 Task: Create a due date automation trigger when advanced on, on the wednesday before a card is due add basic without any labels at 11:00 AM.
Action: Mouse moved to (1017, 75)
Screenshot: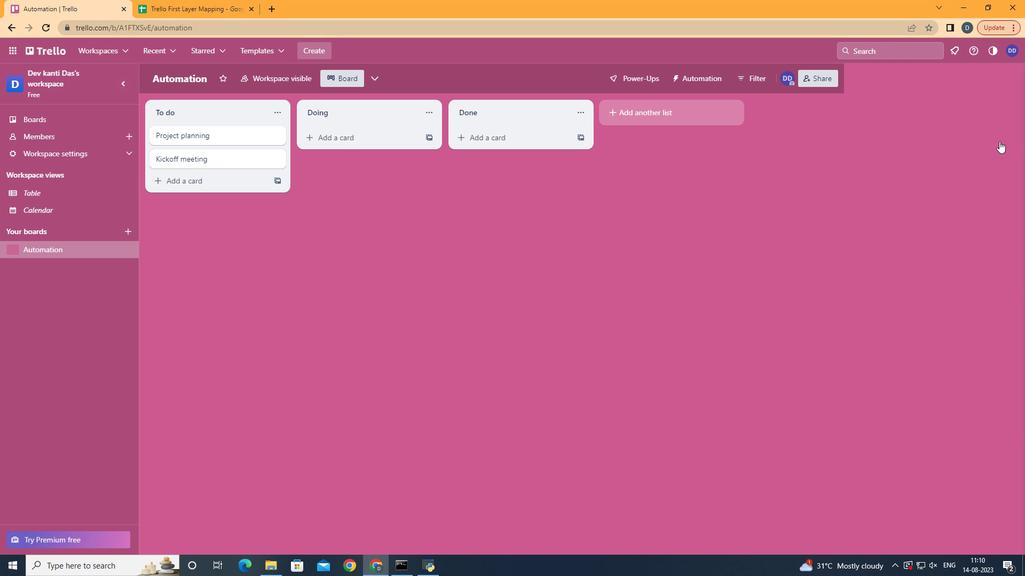 
Action: Mouse pressed left at (1017, 75)
Screenshot: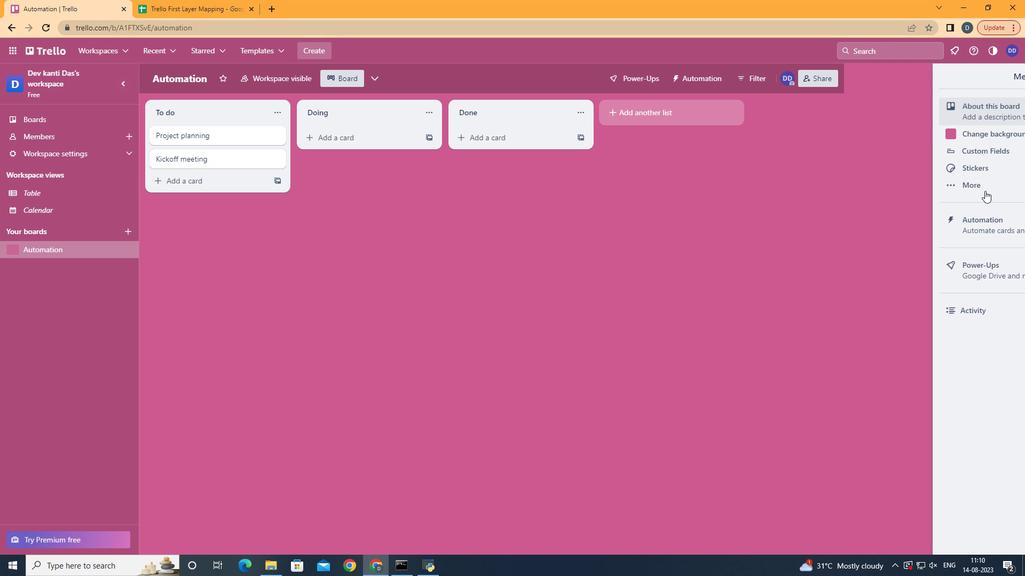 
Action: Mouse moved to (970, 220)
Screenshot: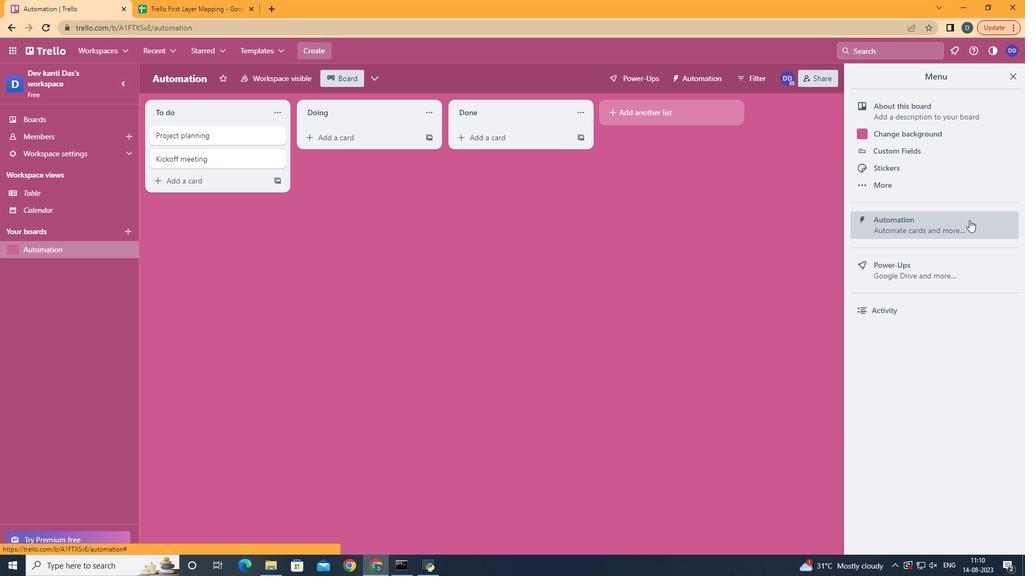 
Action: Mouse pressed left at (970, 220)
Screenshot: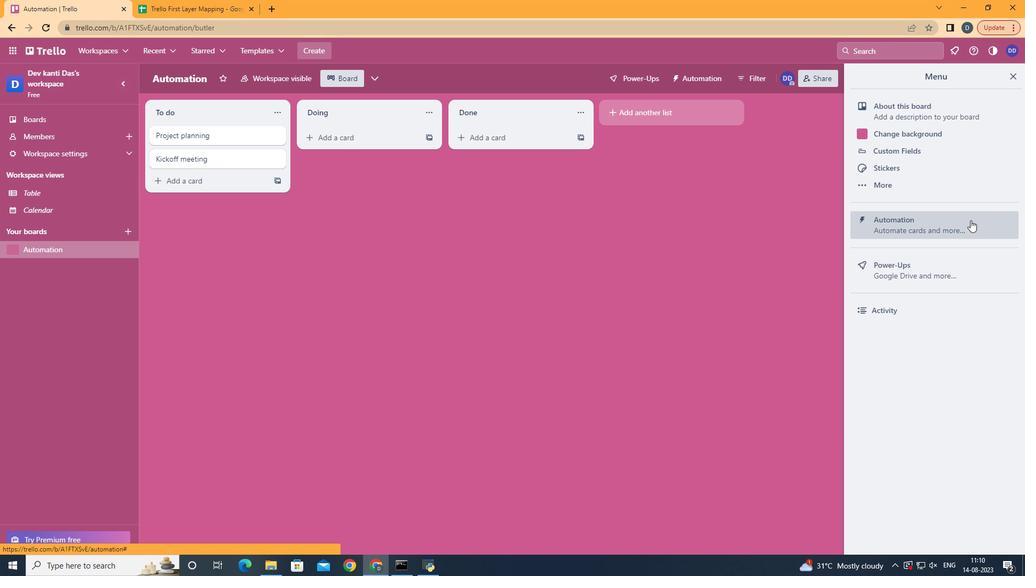 
Action: Mouse moved to (202, 220)
Screenshot: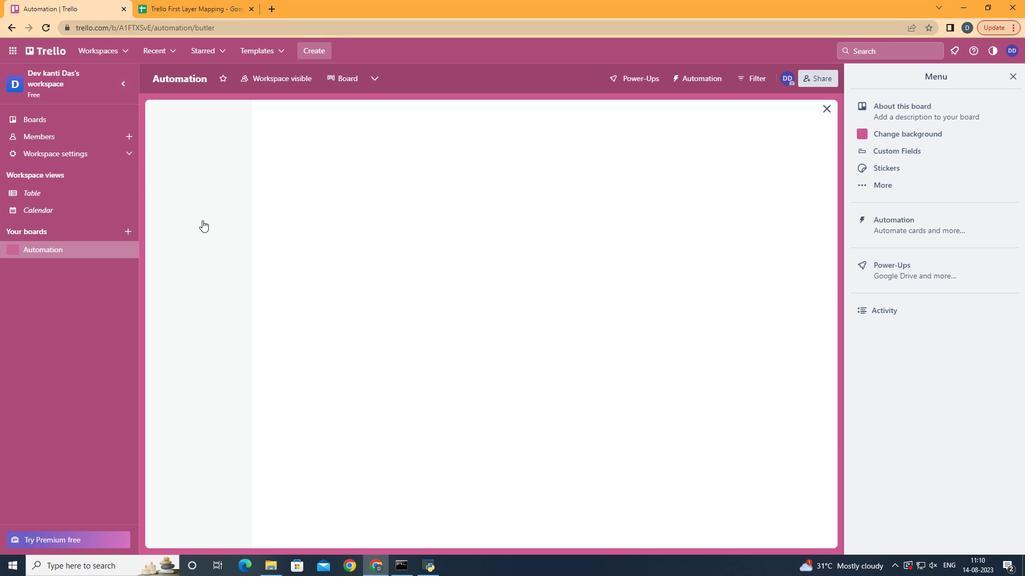 
Action: Mouse pressed left at (202, 220)
Screenshot: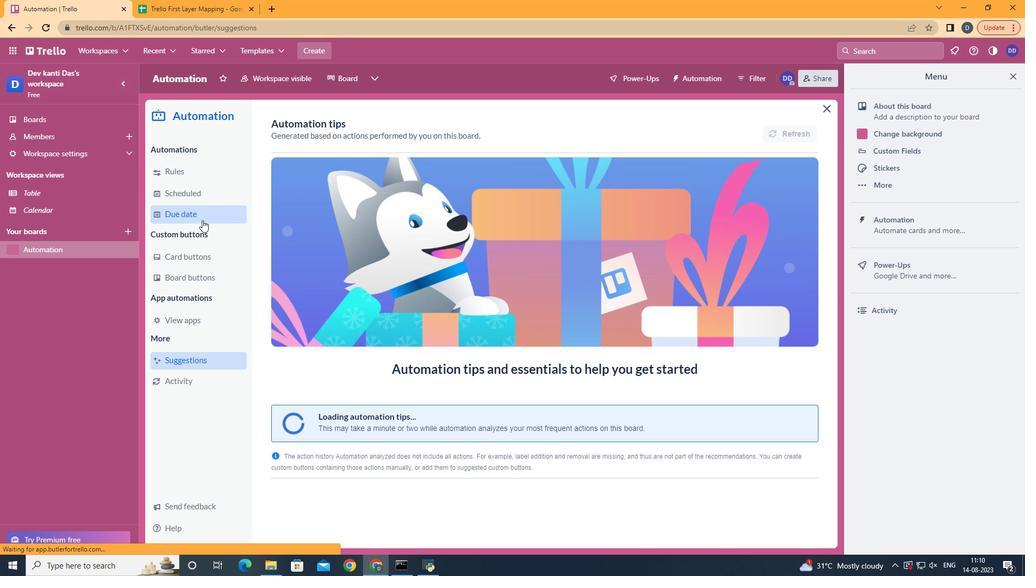 
Action: Mouse moved to (760, 127)
Screenshot: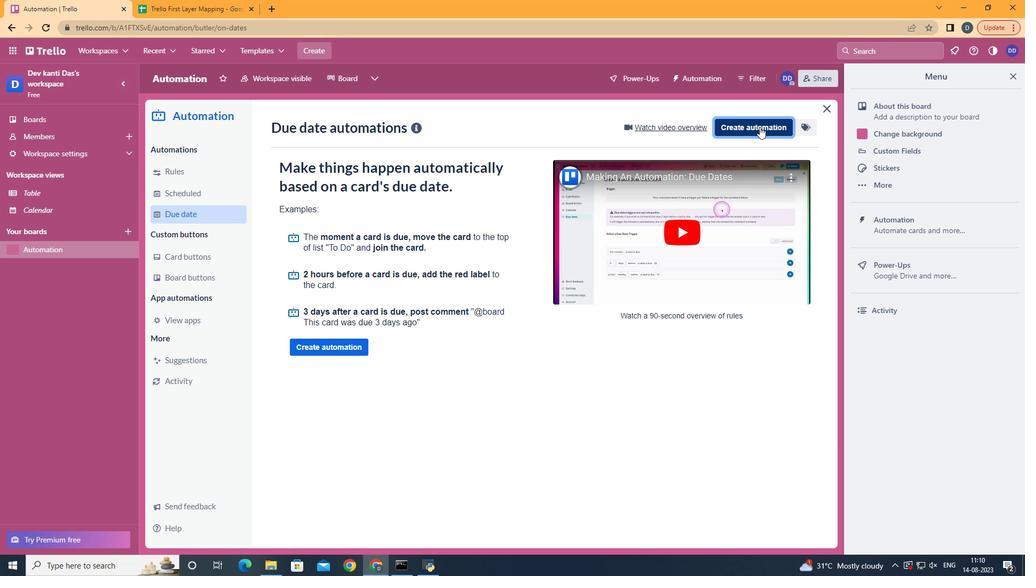 
Action: Mouse pressed left at (760, 127)
Screenshot: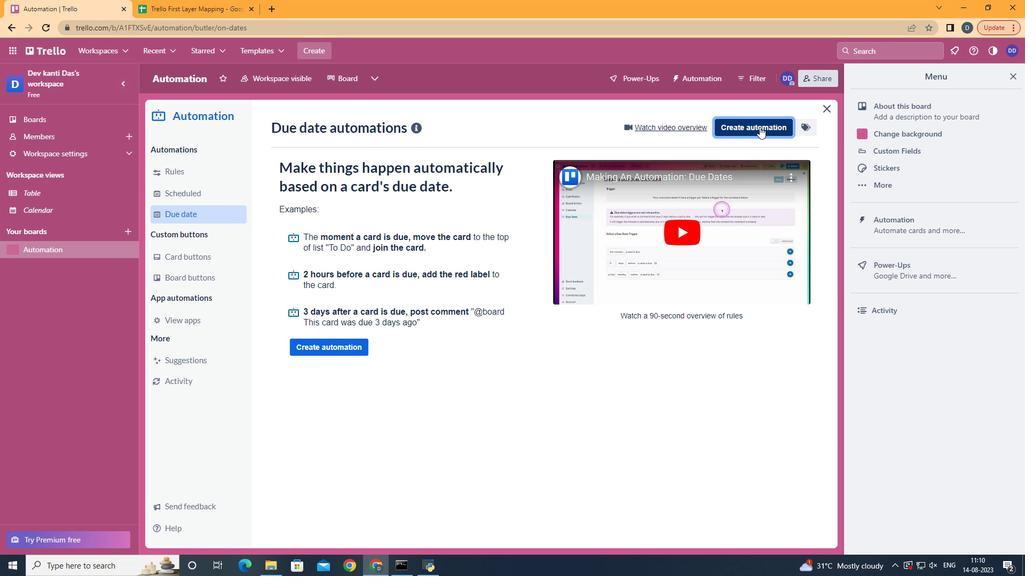 
Action: Mouse moved to (523, 227)
Screenshot: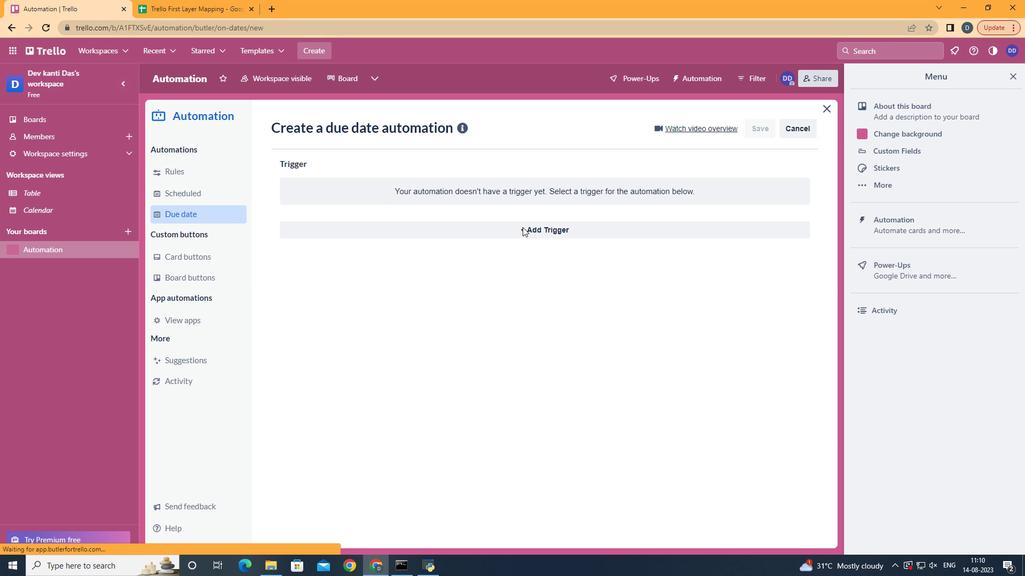 
Action: Mouse pressed left at (523, 227)
Screenshot: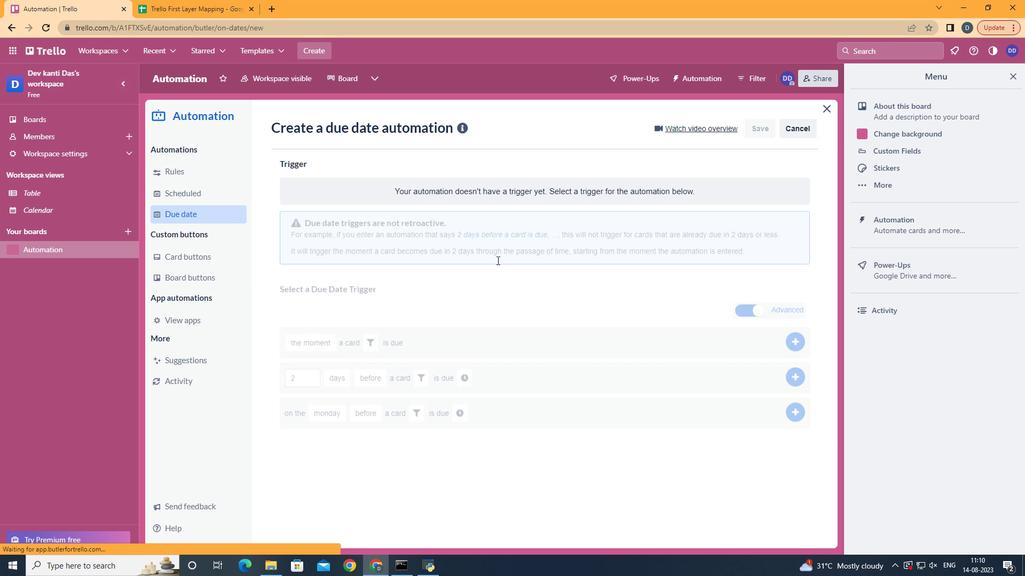 
Action: Mouse moved to (330, 323)
Screenshot: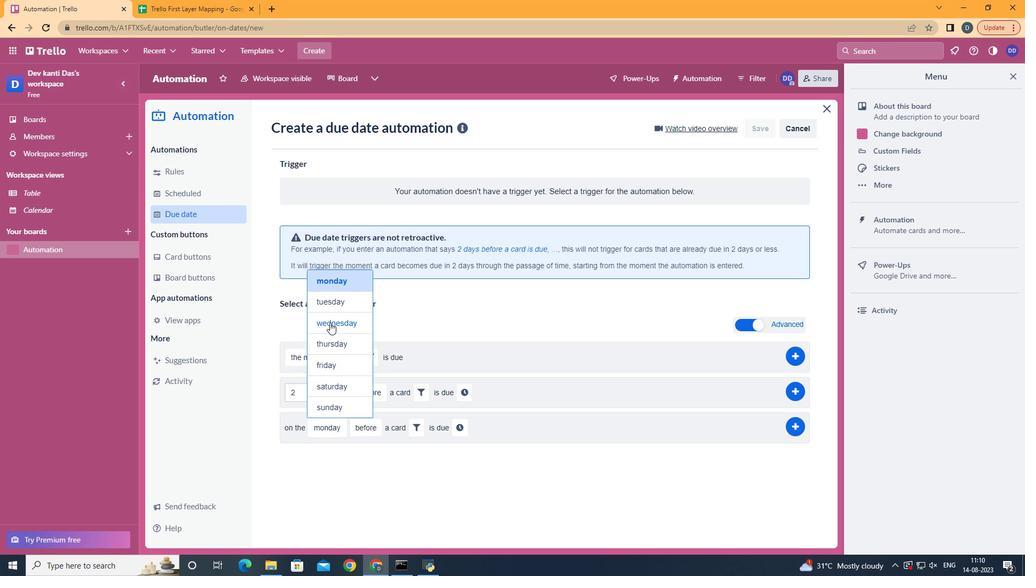 
Action: Mouse pressed left at (330, 323)
Screenshot: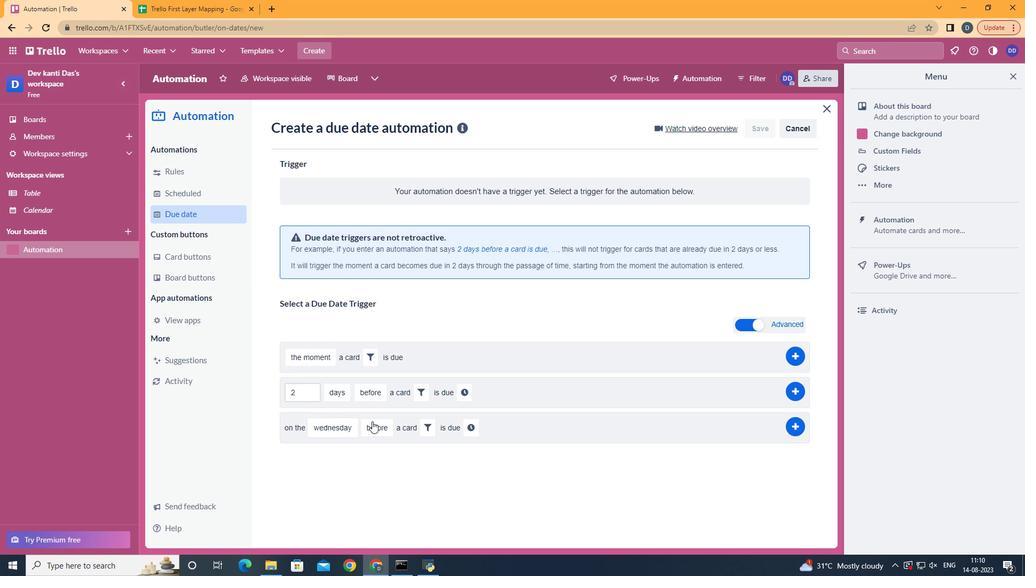 
Action: Mouse moved to (431, 426)
Screenshot: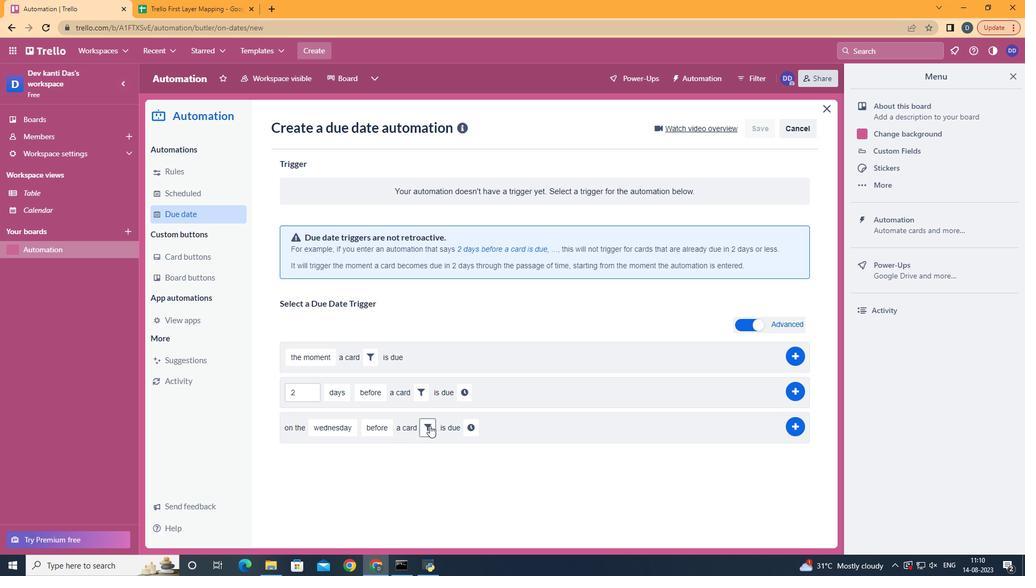 
Action: Mouse pressed left at (431, 426)
Screenshot: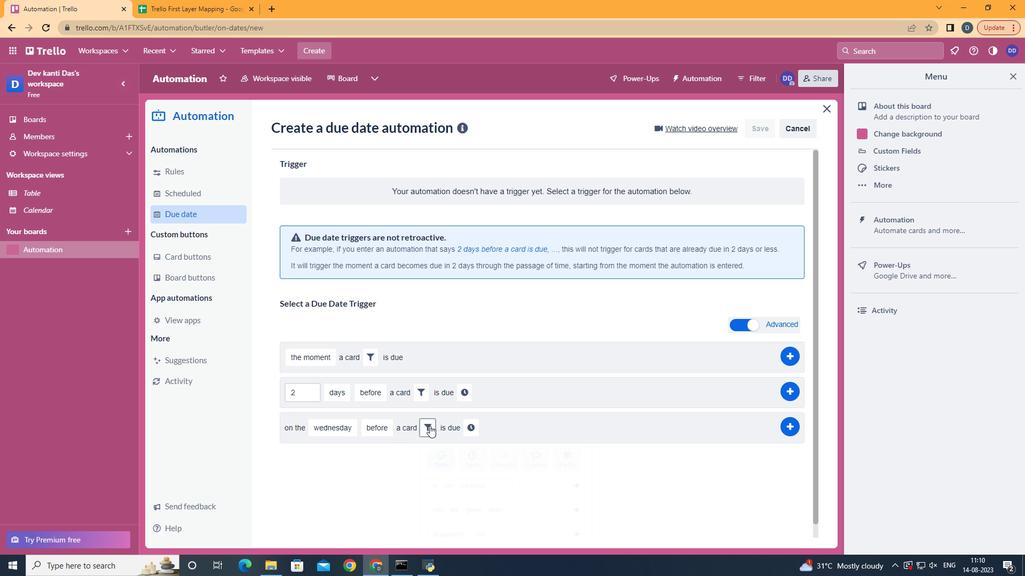 
Action: Mouse moved to (497, 480)
Screenshot: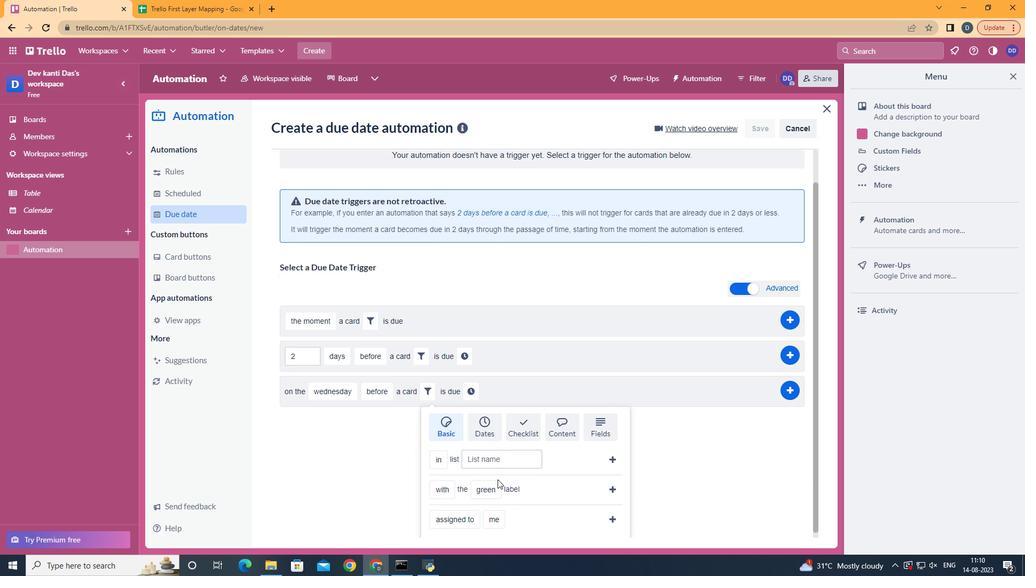 
Action: Mouse scrolled (497, 479) with delta (0, 0)
Screenshot: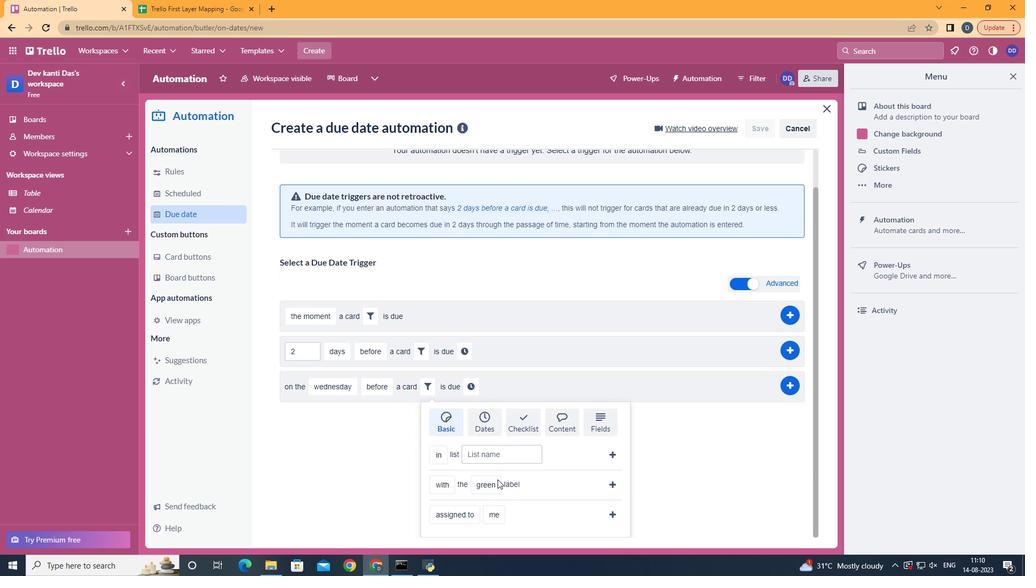 
Action: Mouse moved to (497, 480)
Screenshot: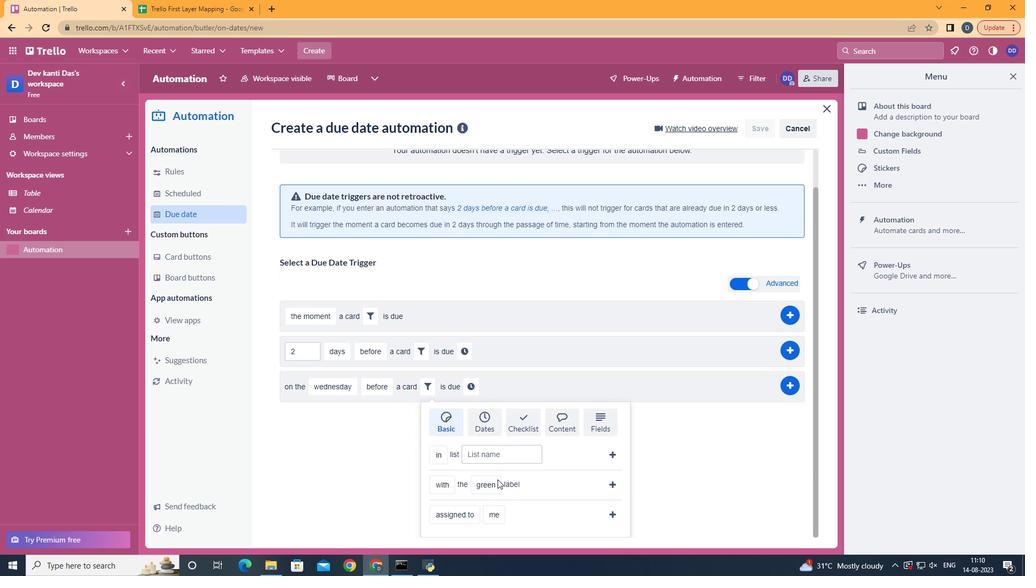 
Action: Mouse scrolled (497, 479) with delta (0, 0)
Screenshot: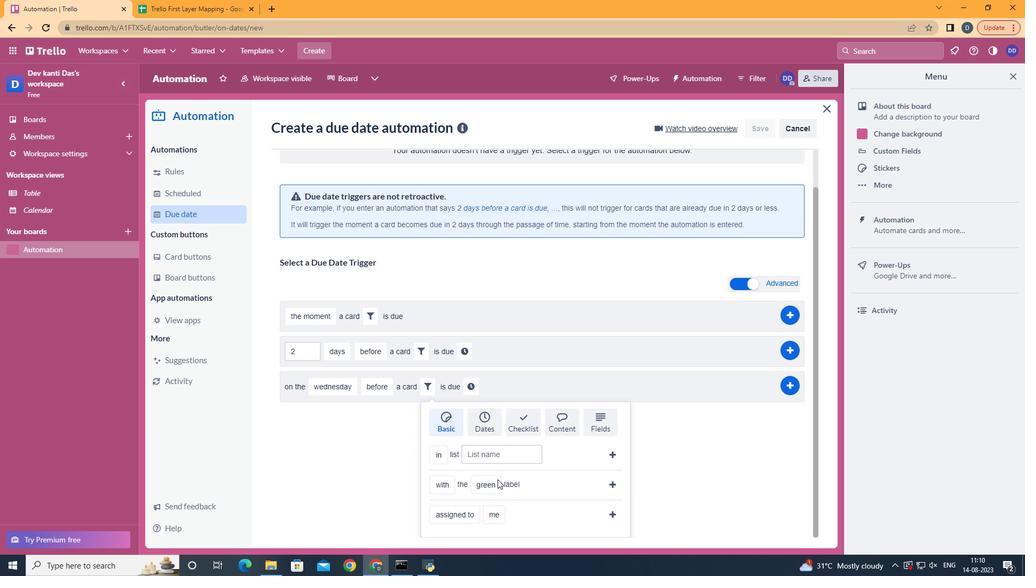 
Action: Mouse scrolled (497, 479) with delta (0, 0)
Screenshot: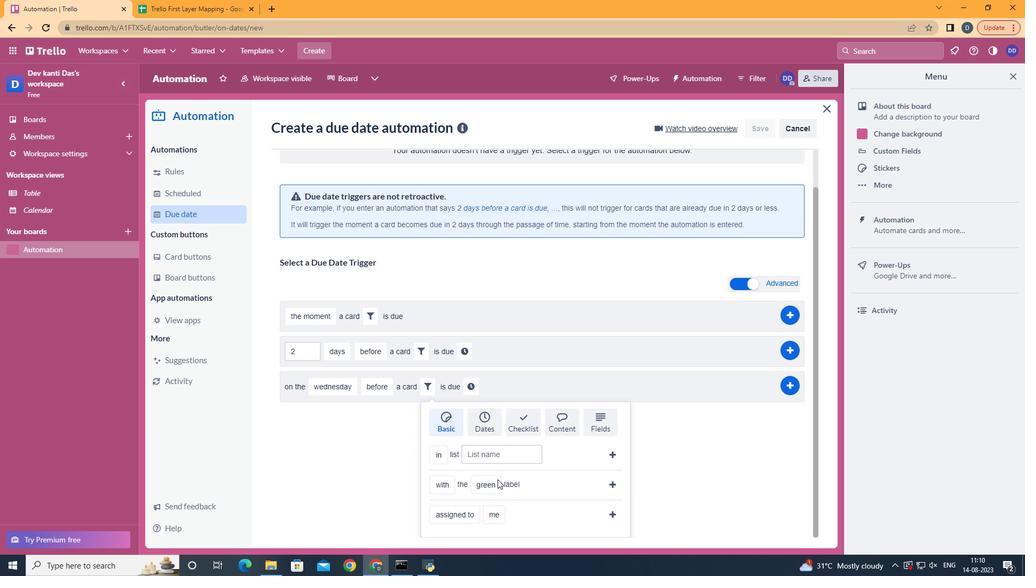 
Action: Mouse scrolled (497, 479) with delta (0, 0)
Screenshot: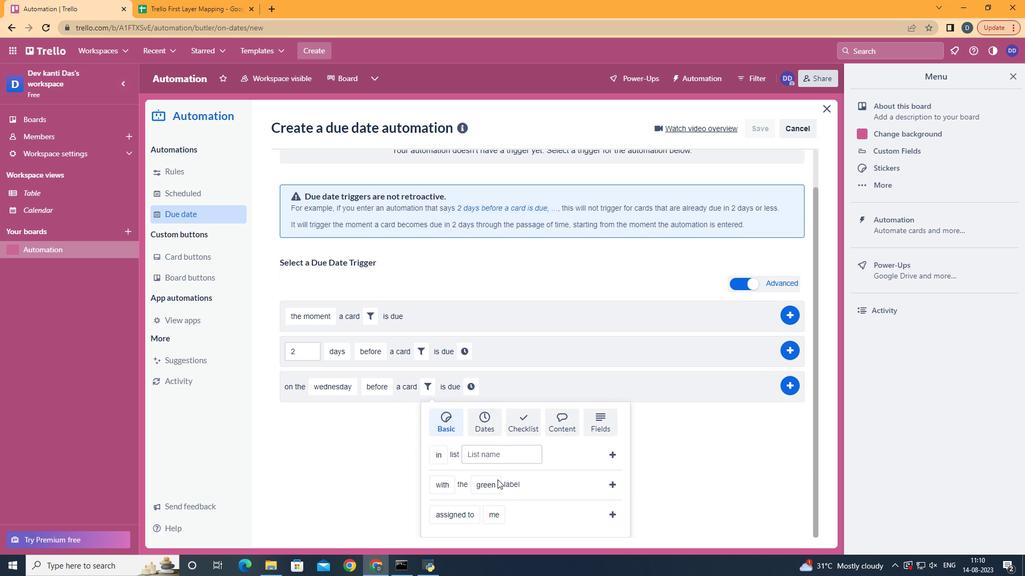 
Action: Mouse scrolled (497, 479) with delta (0, 0)
Screenshot: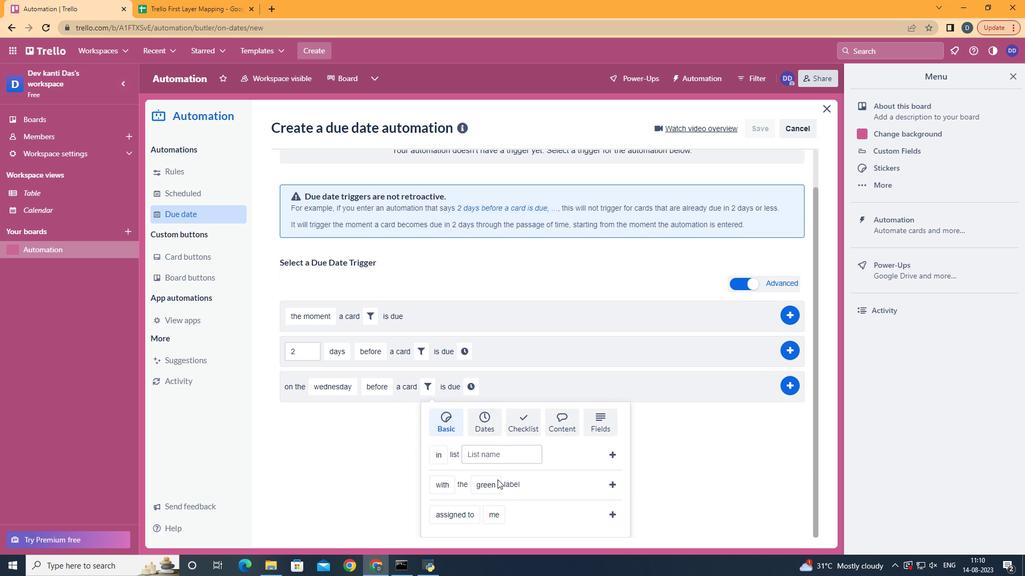 
Action: Mouse scrolled (497, 479) with delta (0, 0)
Screenshot: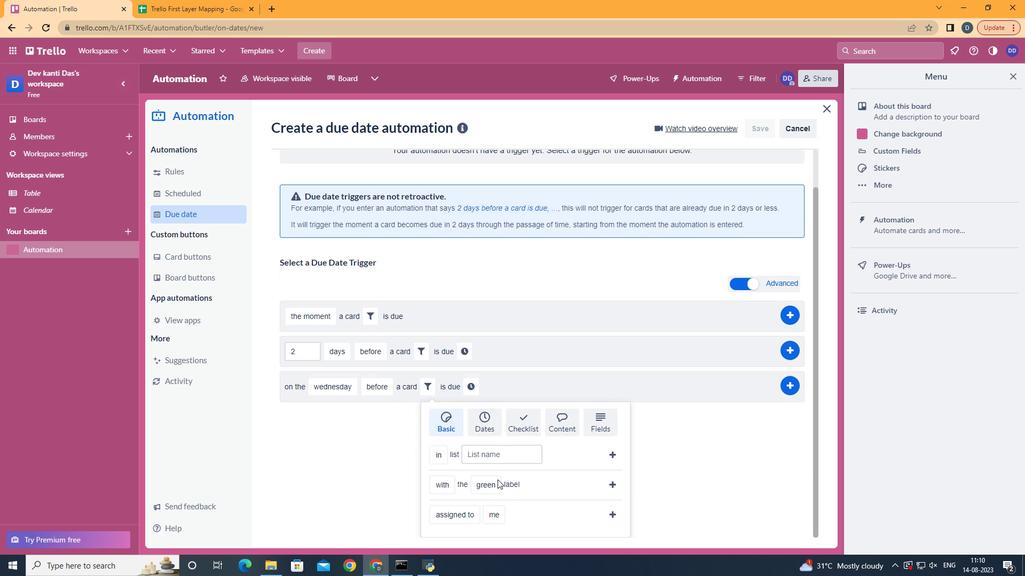 
Action: Mouse scrolled (497, 479) with delta (0, 0)
Screenshot: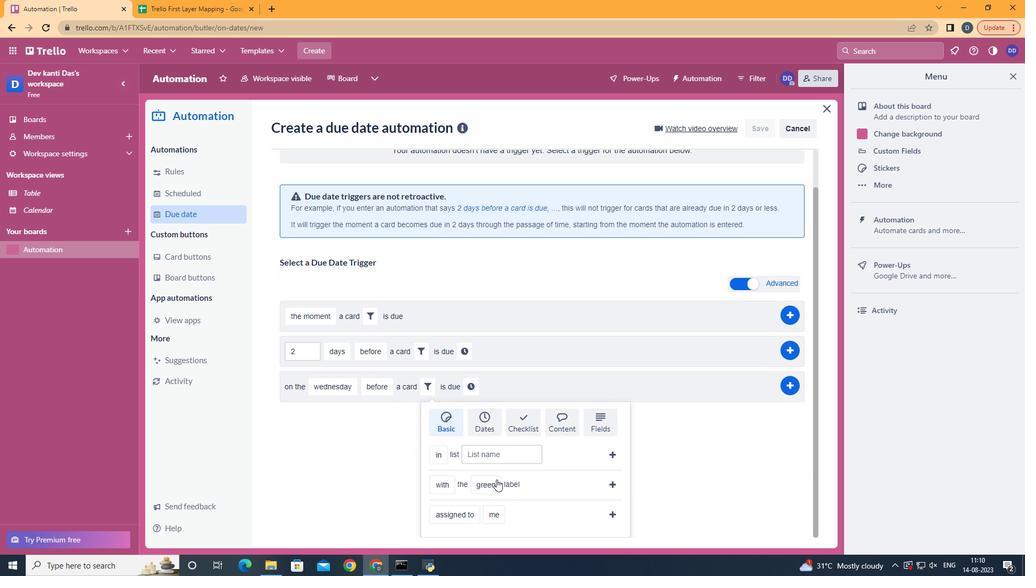 
Action: Mouse moved to (450, 466)
Screenshot: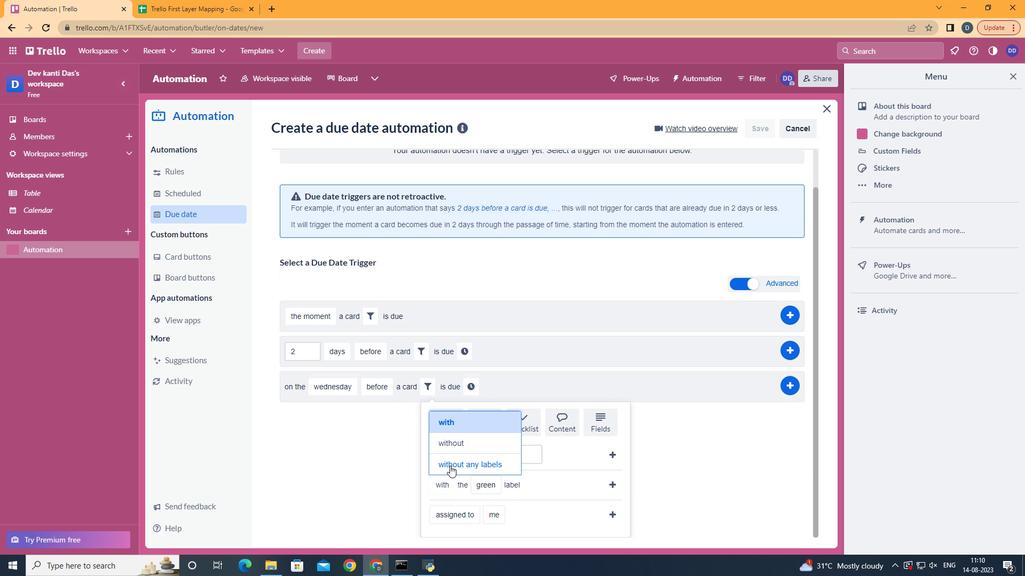 
Action: Mouse pressed left at (450, 466)
Screenshot: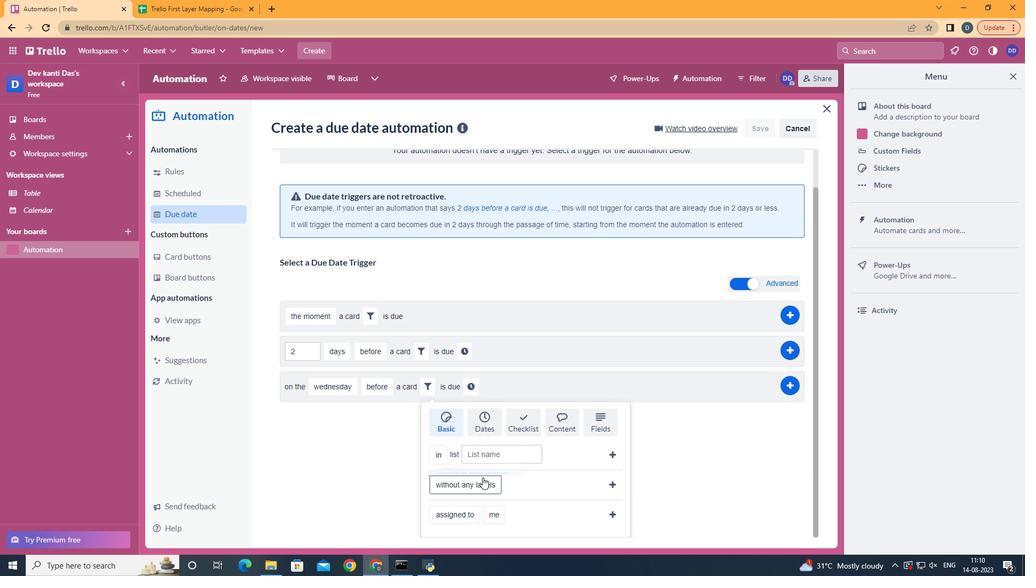 
Action: Mouse moved to (618, 485)
Screenshot: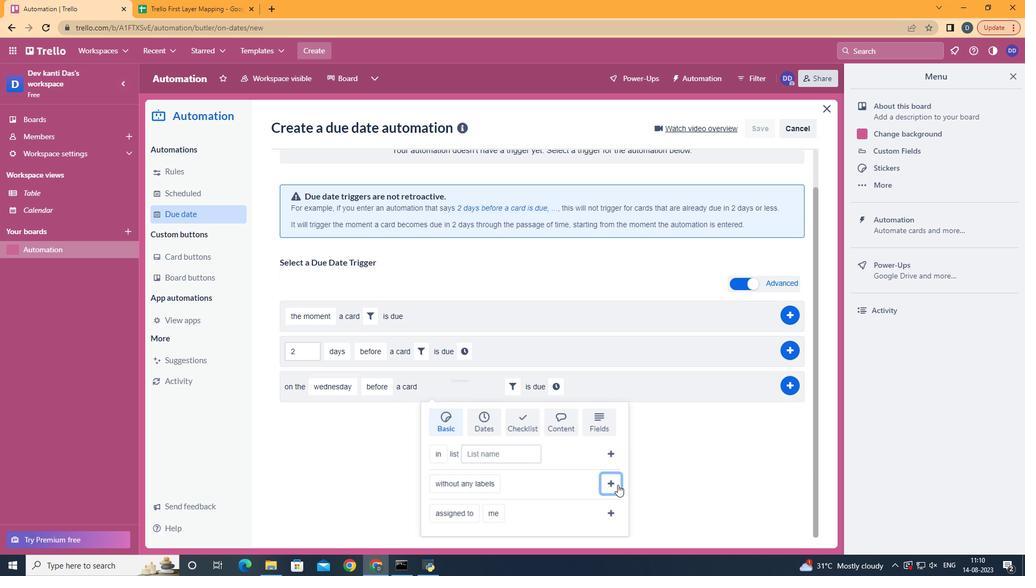 
Action: Mouse pressed left at (618, 485)
Screenshot: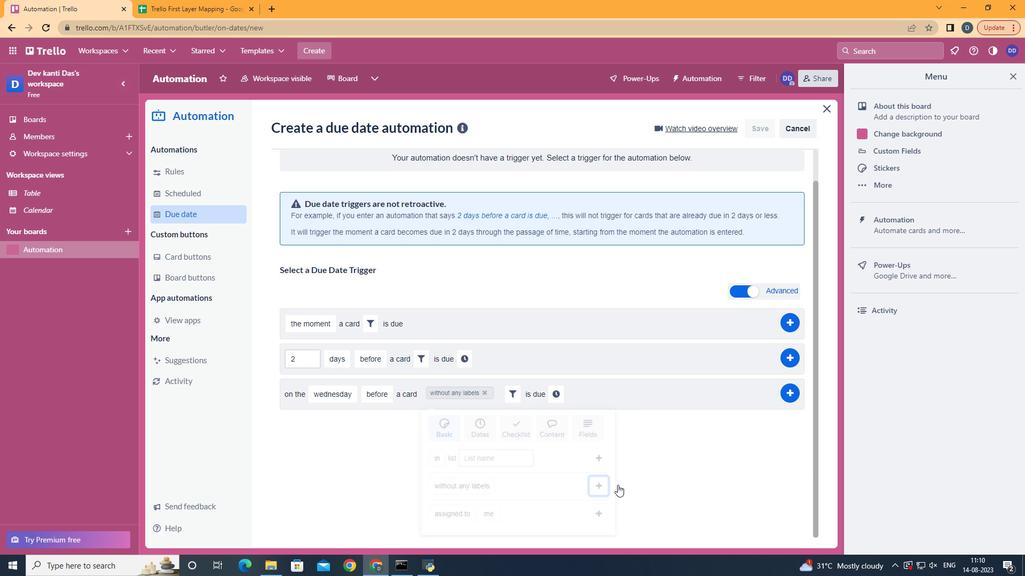
Action: Mouse moved to (554, 422)
Screenshot: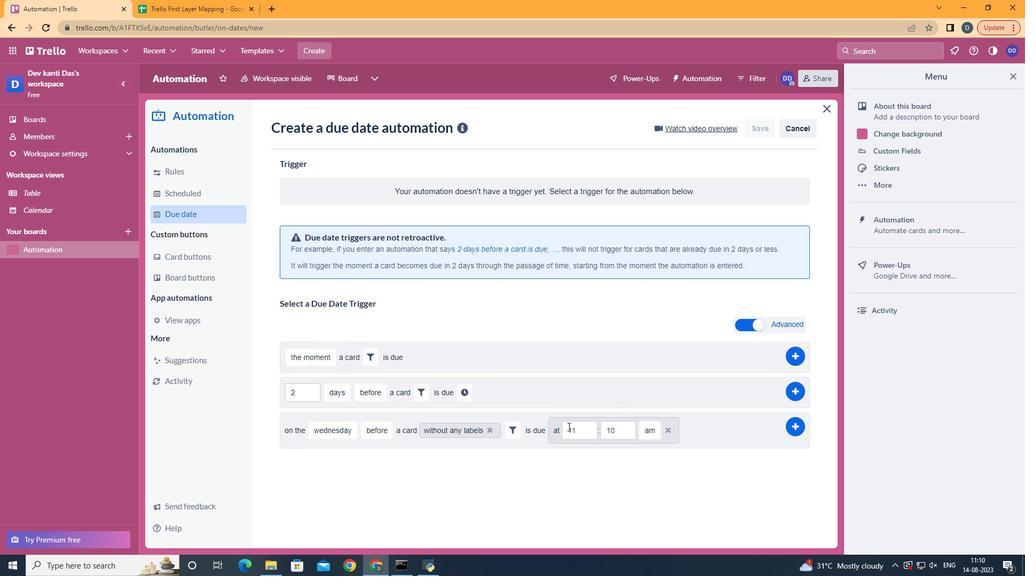 
Action: Mouse pressed left at (554, 422)
Screenshot: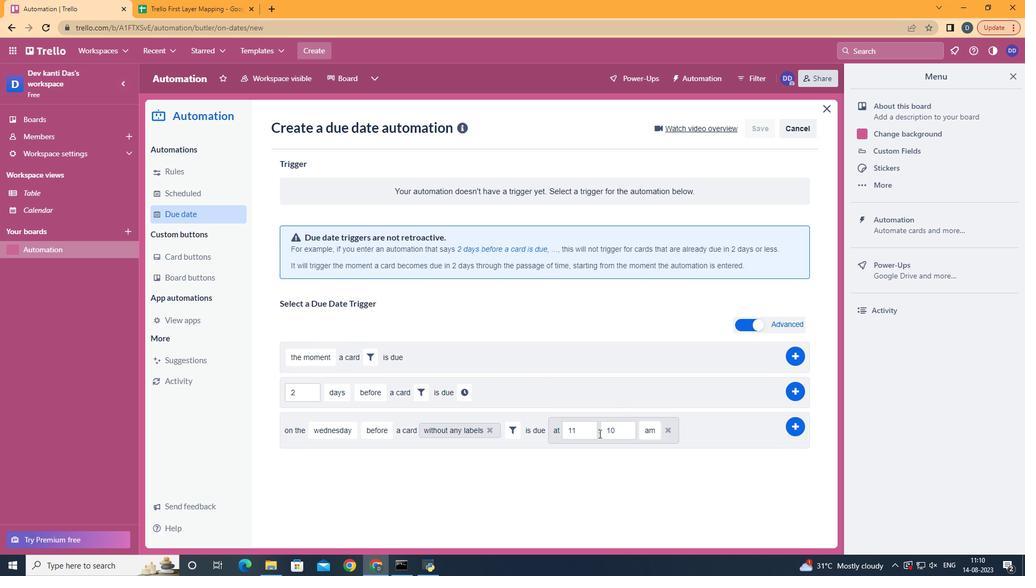 
Action: Mouse moved to (623, 431)
Screenshot: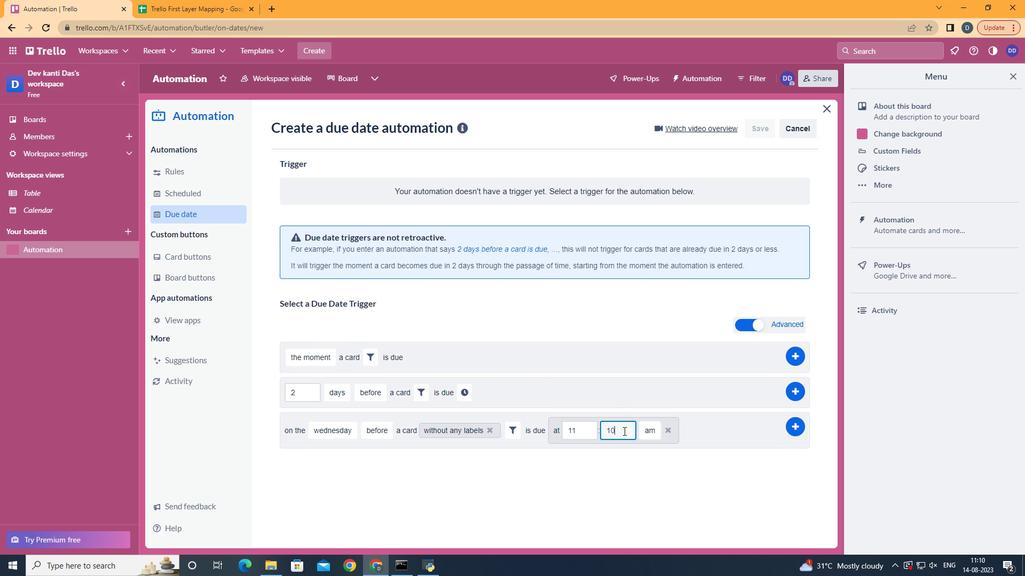
Action: Mouse pressed left at (623, 431)
Screenshot: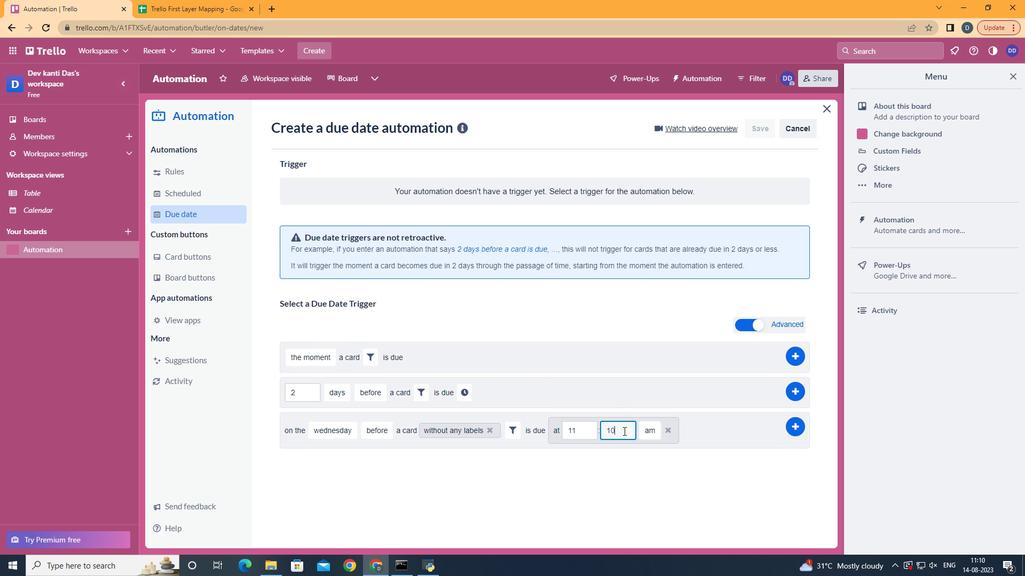 
Action: Key pressed <Key.backspace><Key.backspace>00
Screenshot: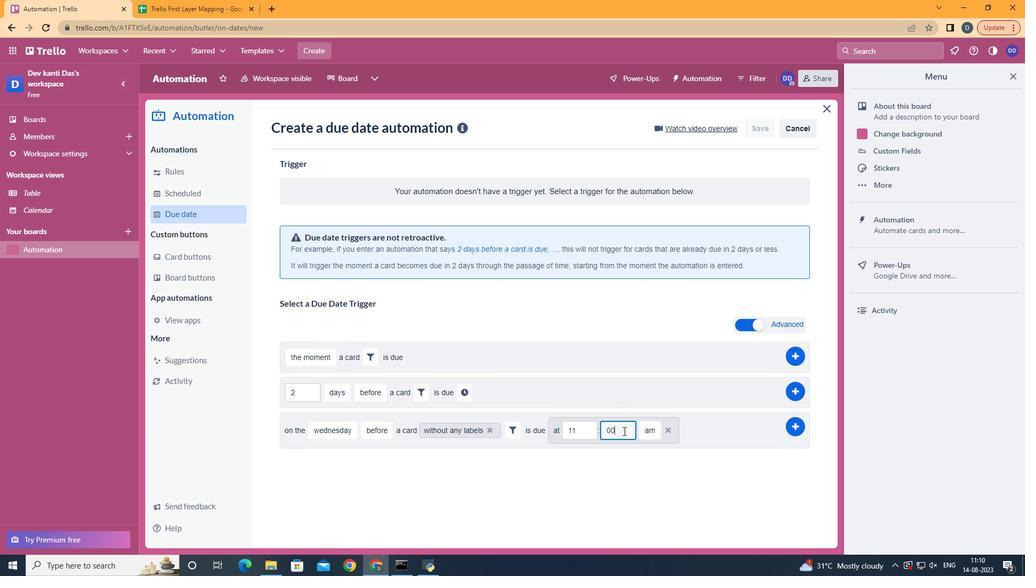 
Action: Mouse moved to (799, 424)
Screenshot: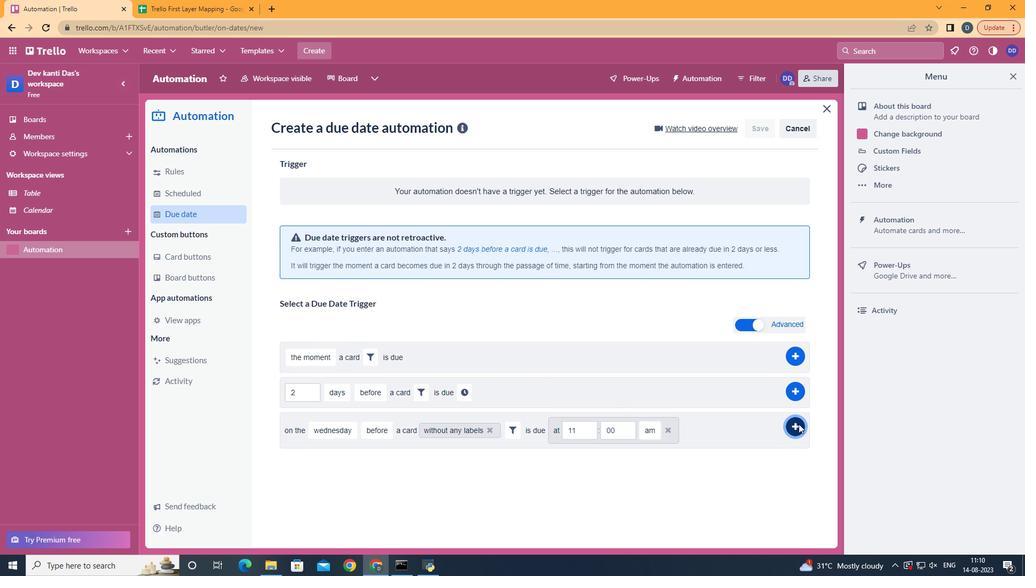 
Action: Mouse pressed left at (799, 424)
Screenshot: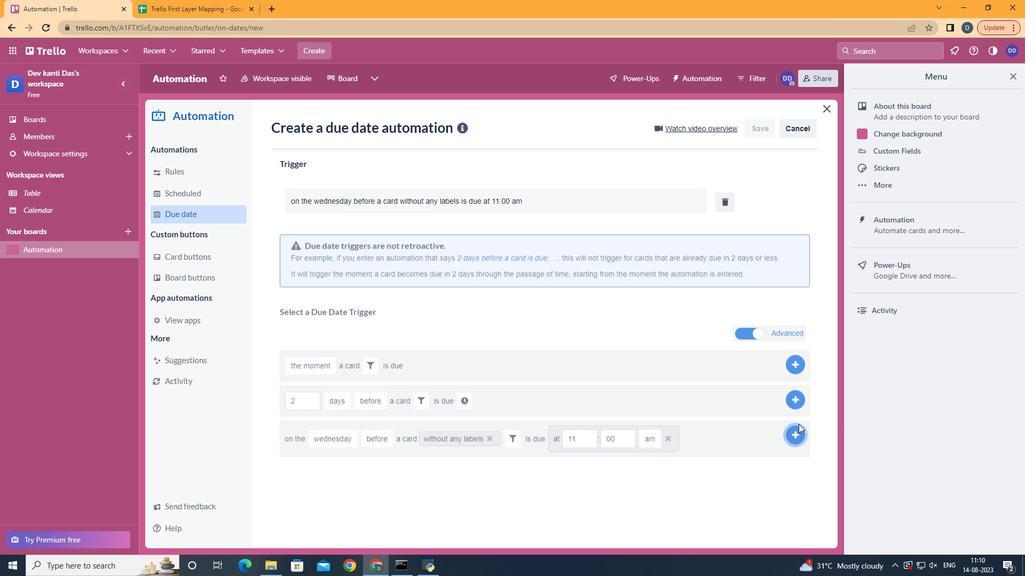 
Action: Mouse moved to (798, 424)
Screenshot: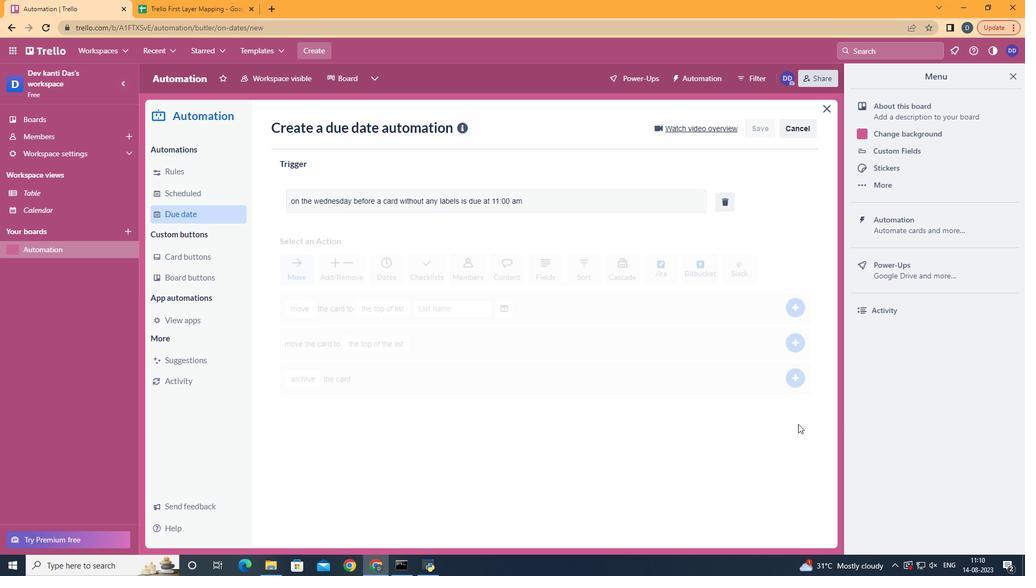 
